 Task: Add a field from the Popular template Effort Level a blank project AgileAvail
Action: Mouse moved to (55, 294)
Screenshot: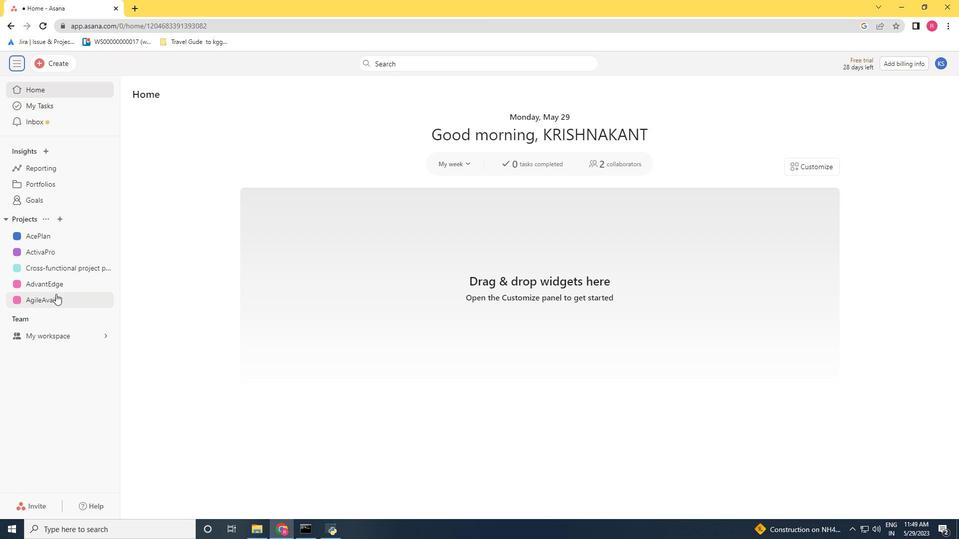 
Action: Mouse pressed left at (55, 294)
Screenshot: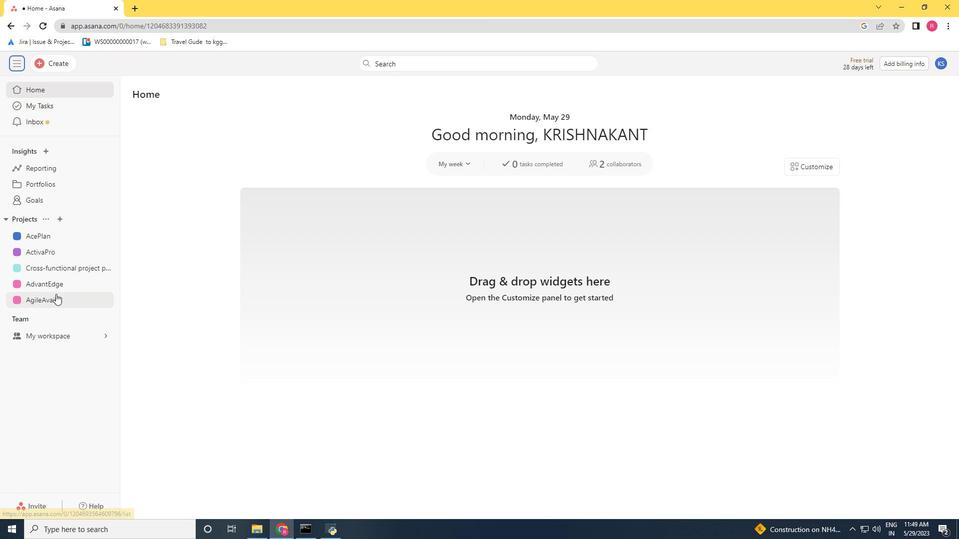 
Action: Mouse moved to (914, 100)
Screenshot: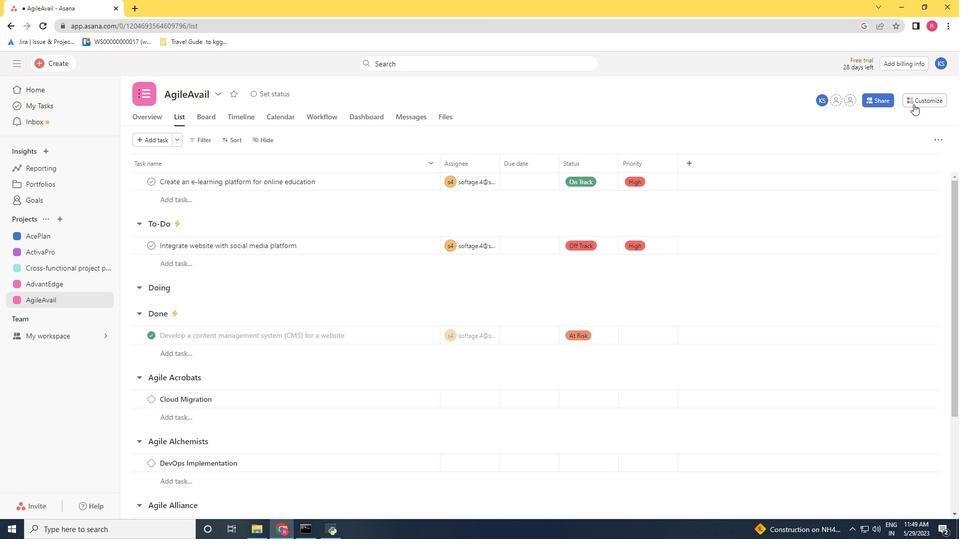 
Action: Mouse pressed left at (914, 100)
Screenshot: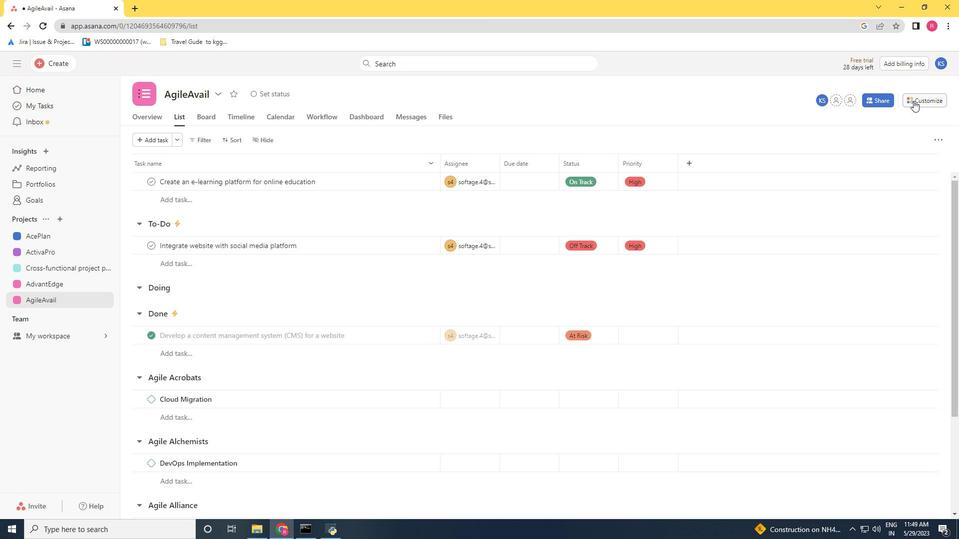 
Action: Mouse moved to (804, 208)
Screenshot: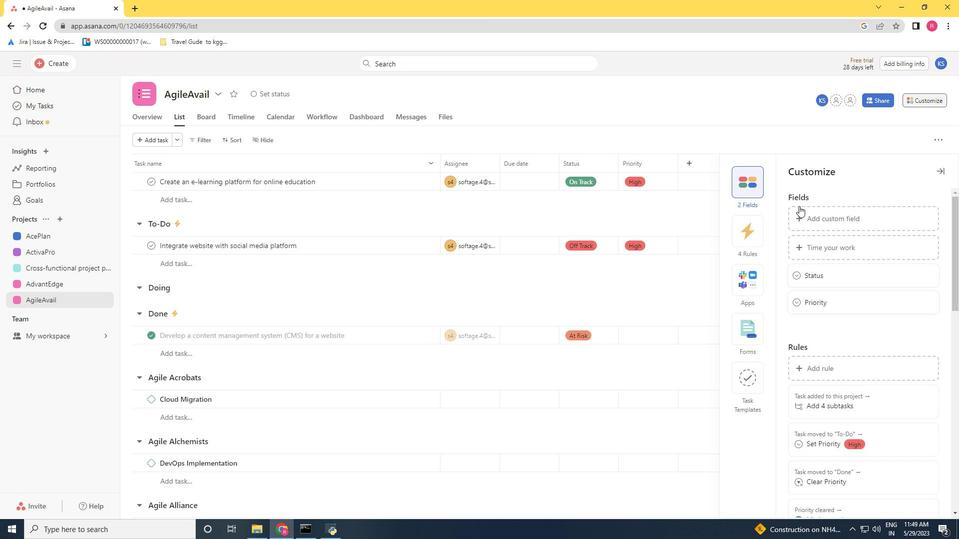 
Action: Mouse pressed left at (804, 208)
Screenshot: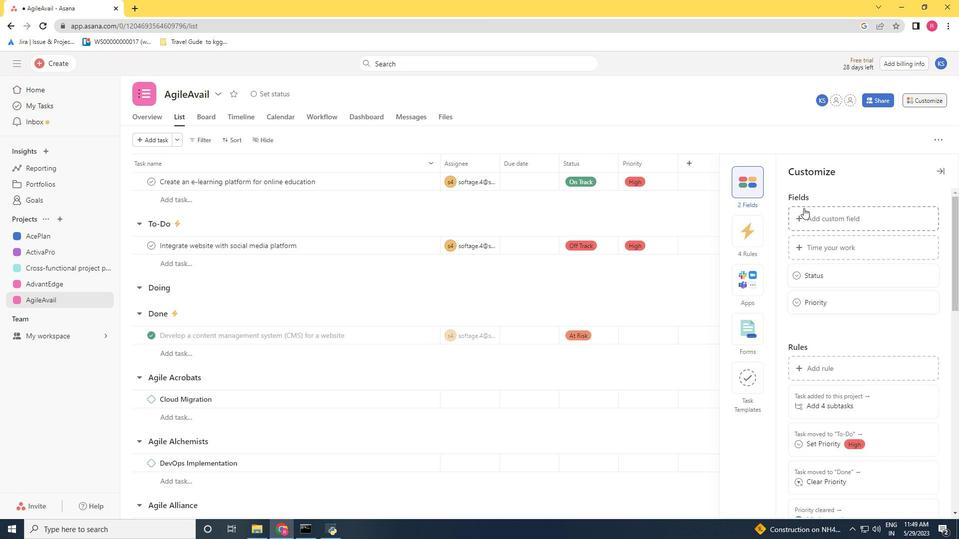 
Action: Key pressed <Key.shift>Effort<Key.space><Key.shift><Key.shift><Key.shift><Key.shift><Key.shift><Key.shift><Key.shift><Key.shift><Key.shift>Level
Screenshot: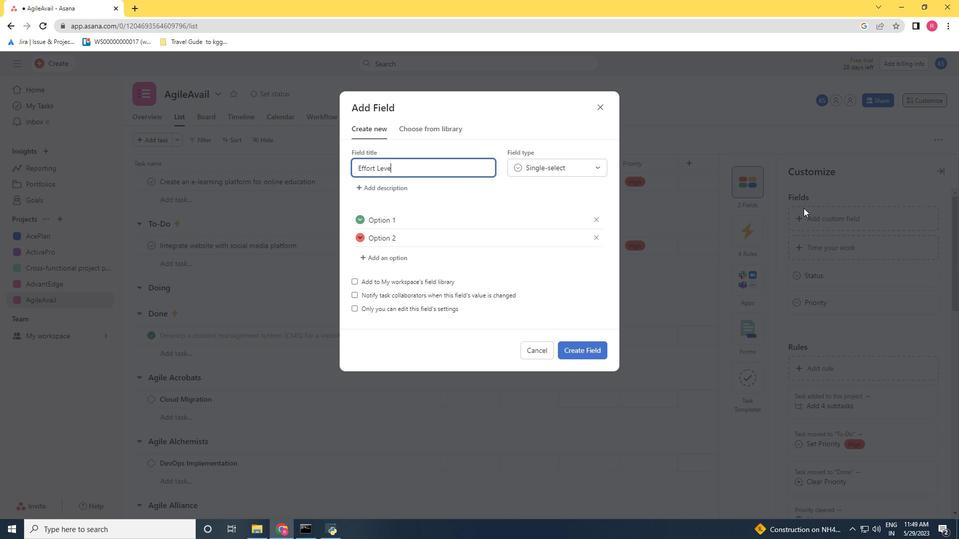 
Action: Mouse moved to (577, 169)
Screenshot: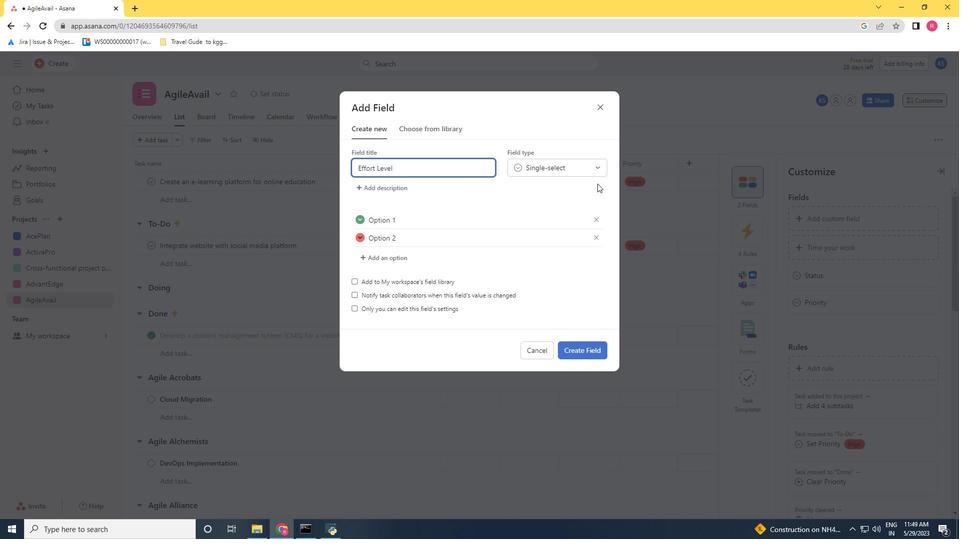 
Action: Mouse pressed left at (577, 169)
Screenshot: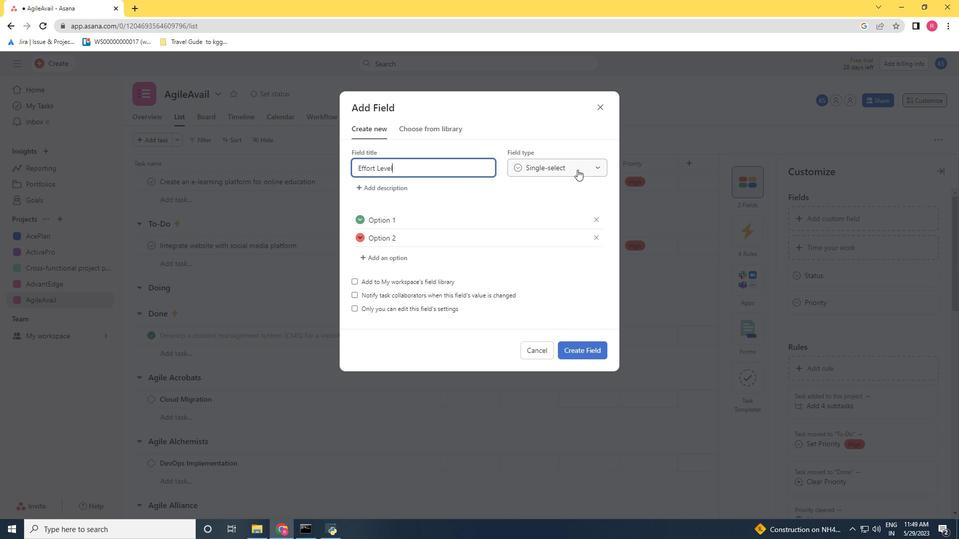 
Action: Mouse pressed left at (577, 169)
Screenshot: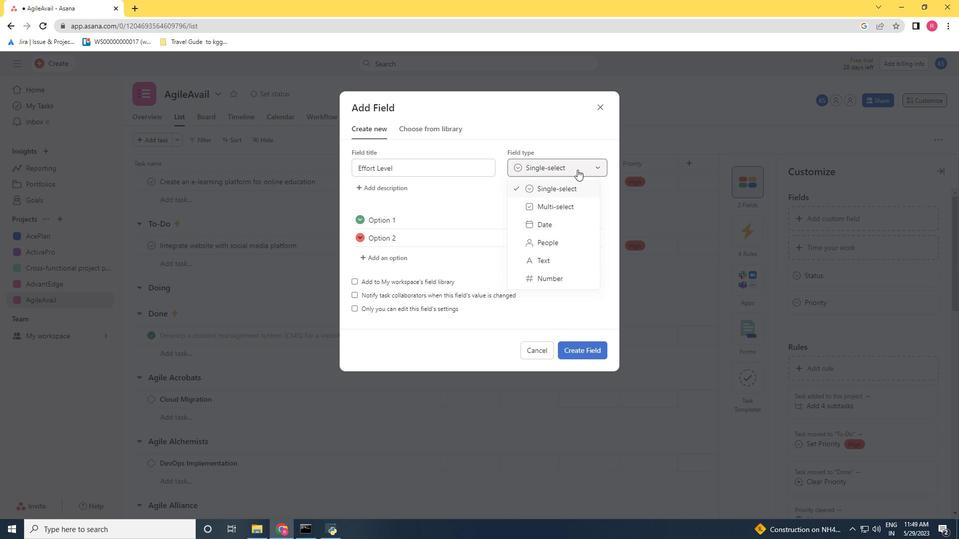 
Action: Mouse moved to (575, 351)
Screenshot: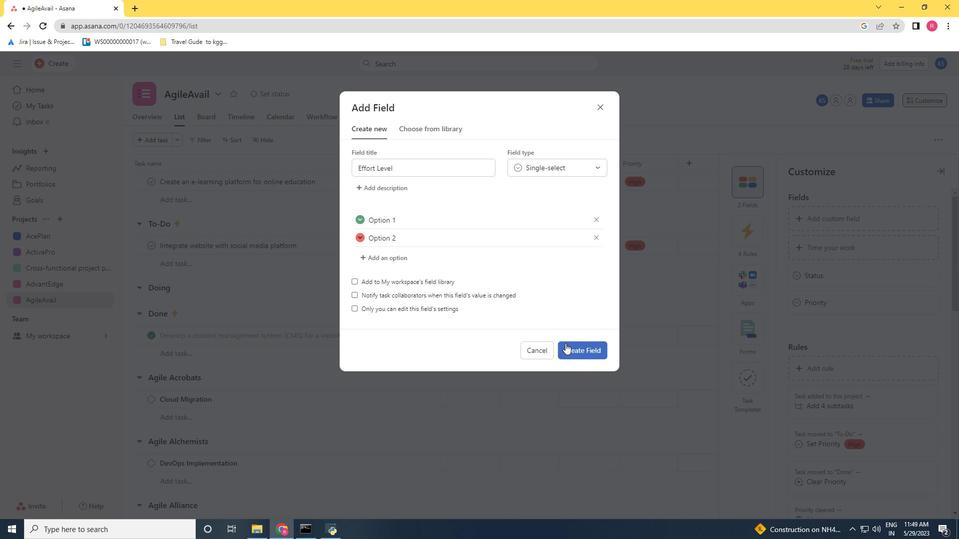 
Action: Mouse pressed left at (575, 351)
Screenshot: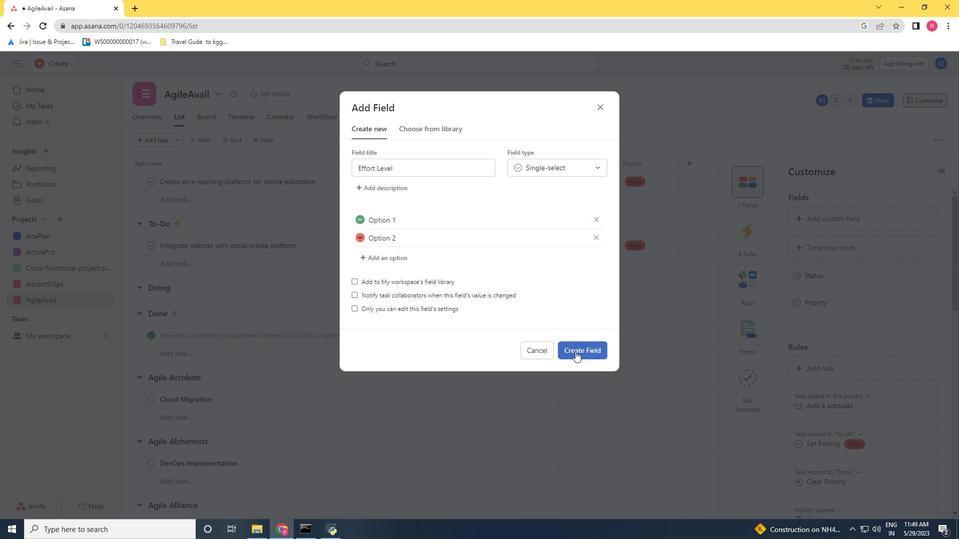 
